 Task: Search one way flight ticket for 1 adult, 1 child, 1 infant in seat in premium economy from Texarkana: Texarkana Regional Airport (webb Field) to Jacksonville: Albert J. Ellis Airport on 5-3-2023. Choice of flights is American. Number of bags: 2 carry on bags and 4 checked bags. Outbound departure time preference is 19:15.
Action: Mouse moved to (280, 241)
Screenshot: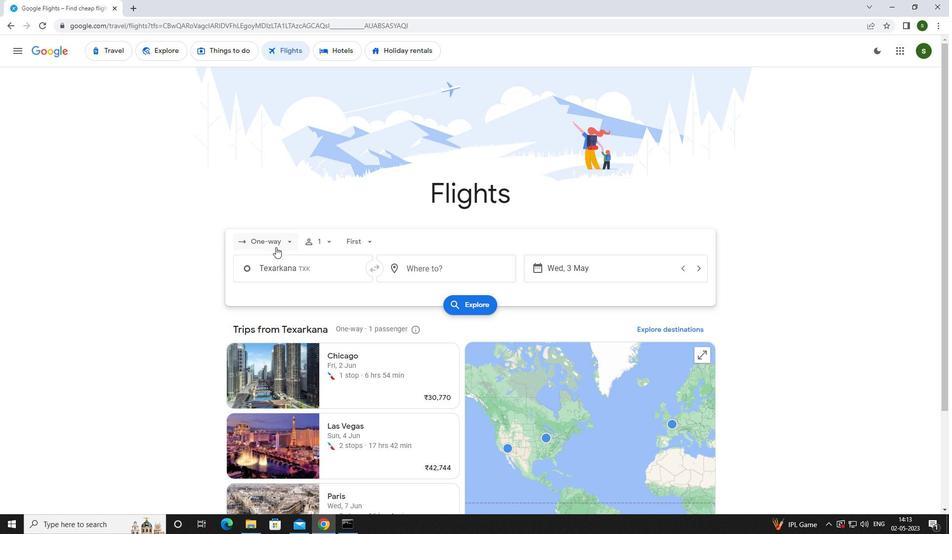 
Action: Mouse pressed left at (280, 241)
Screenshot: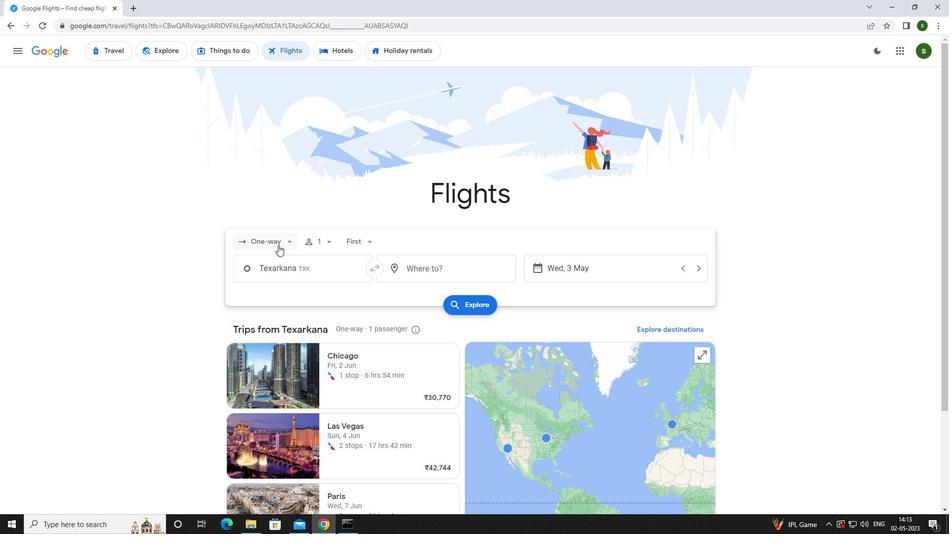 
Action: Mouse moved to (280, 285)
Screenshot: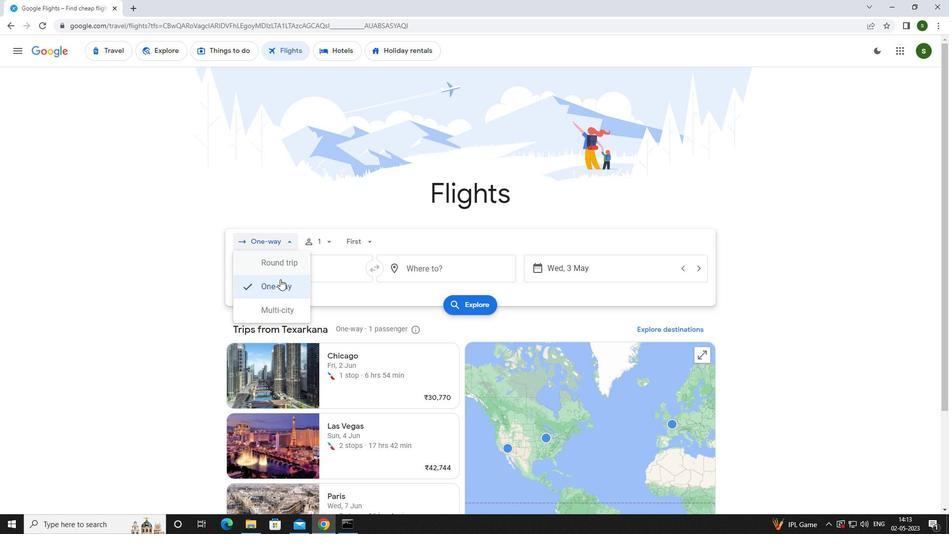 
Action: Mouse pressed left at (280, 285)
Screenshot: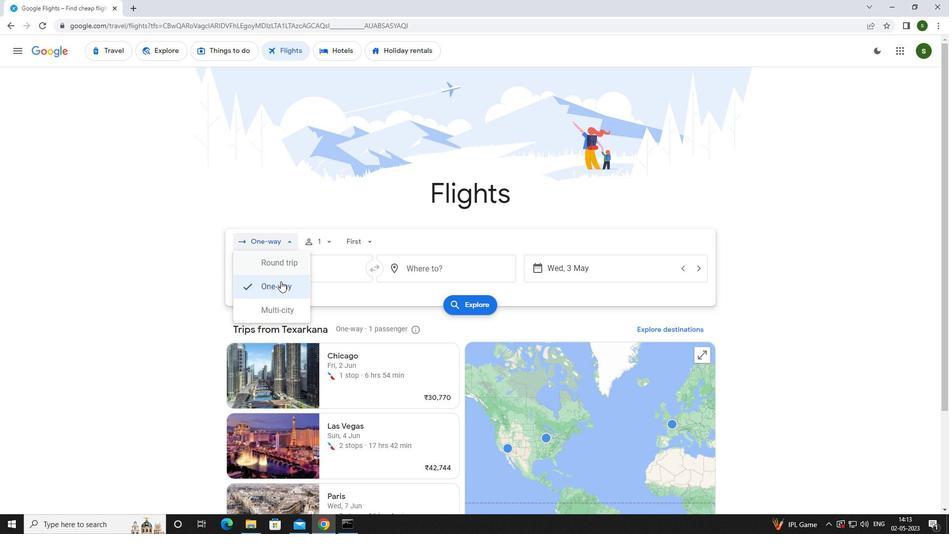 
Action: Mouse moved to (327, 237)
Screenshot: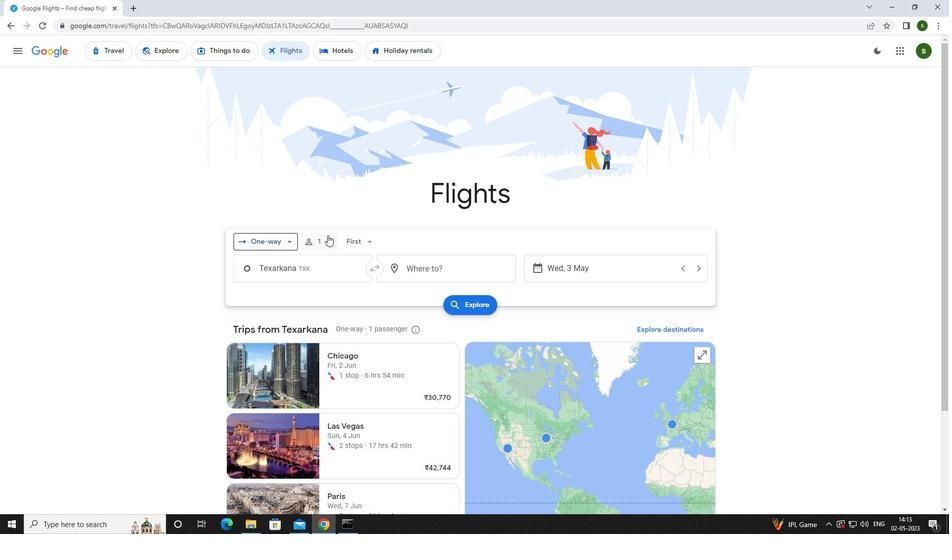 
Action: Mouse pressed left at (327, 237)
Screenshot: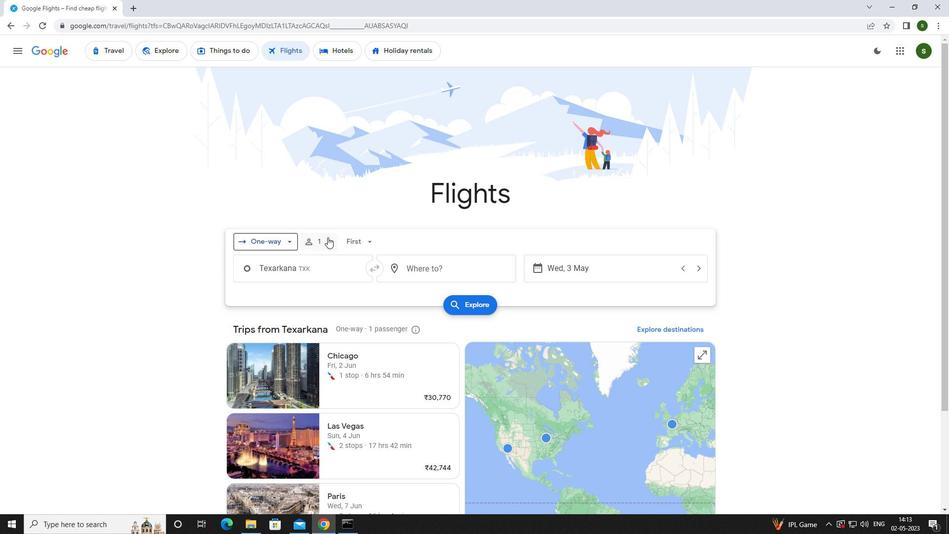 
Action: Mouse moved to (404, 292)
Screenshot: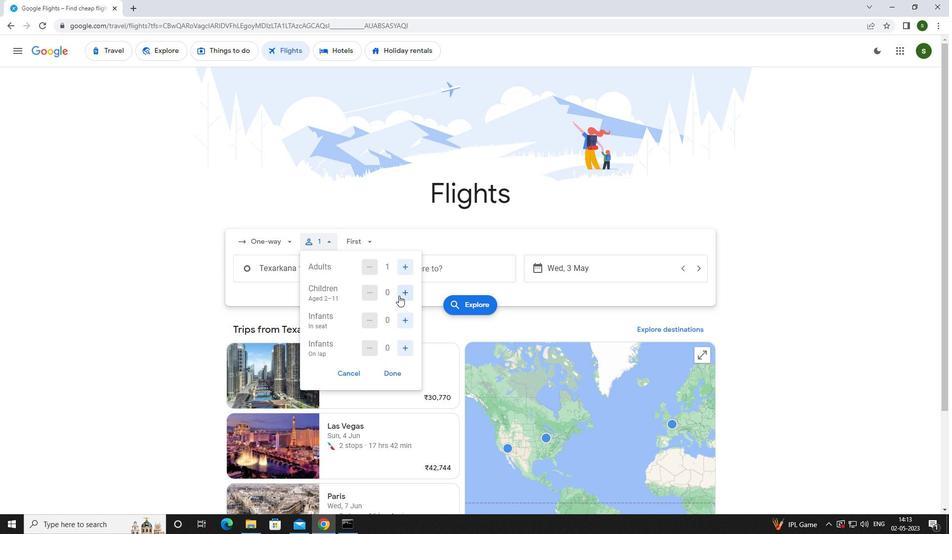 
Action: Mouse pressed left at (404, 292)
Screenshot: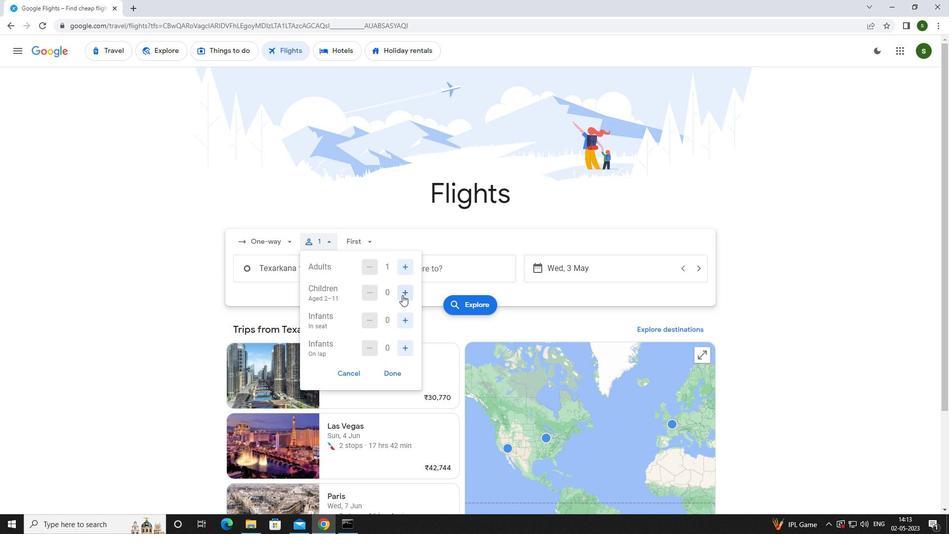 
Action: Mouse moved to (403, 318)
Screenshot: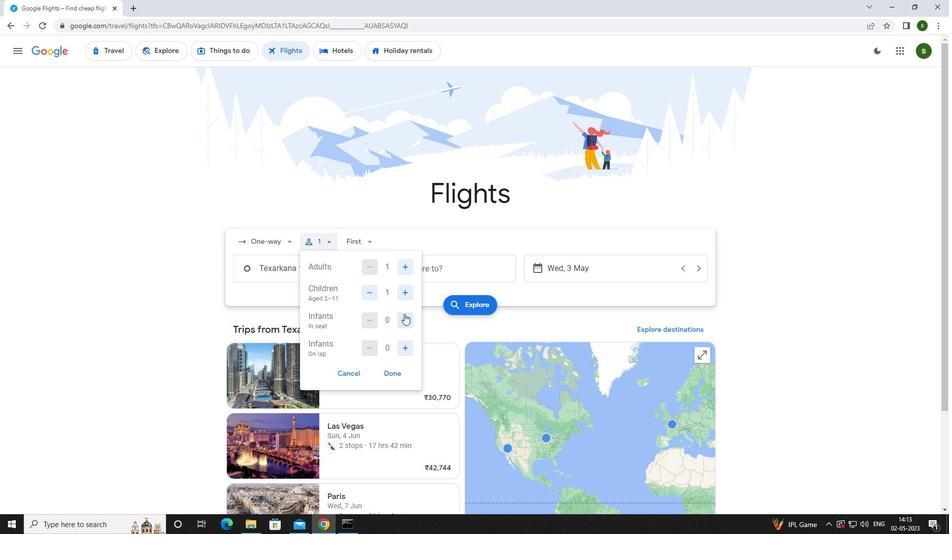 
Action: Mouse pressed left at (403, 318)
Screenshot: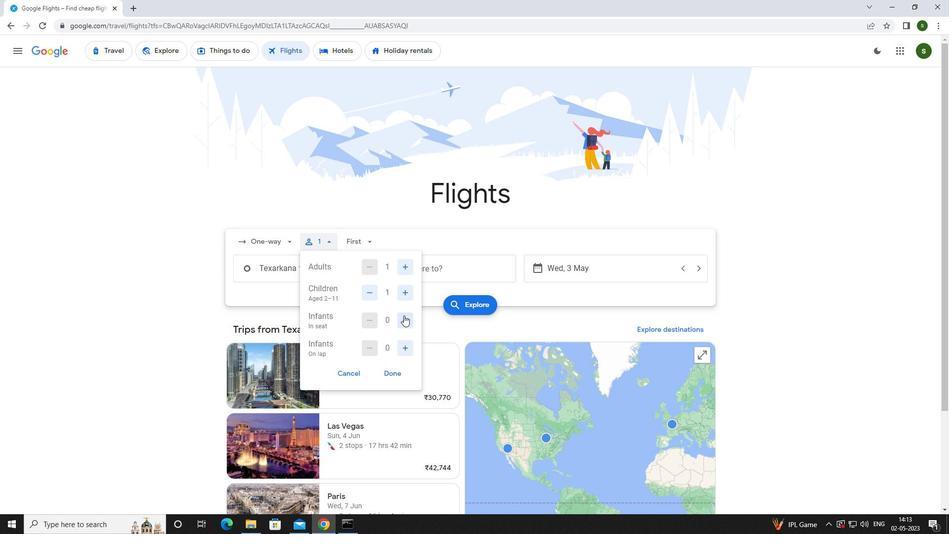 
Action: Mouse moved to (368, 237)
Screenshot: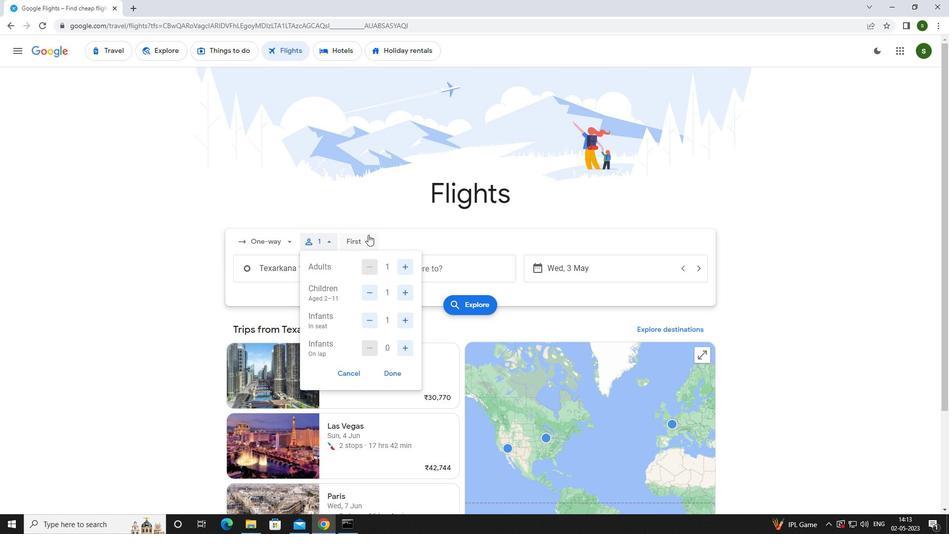 
Action: Mouse pressed left at (368, 237)
Screenshot: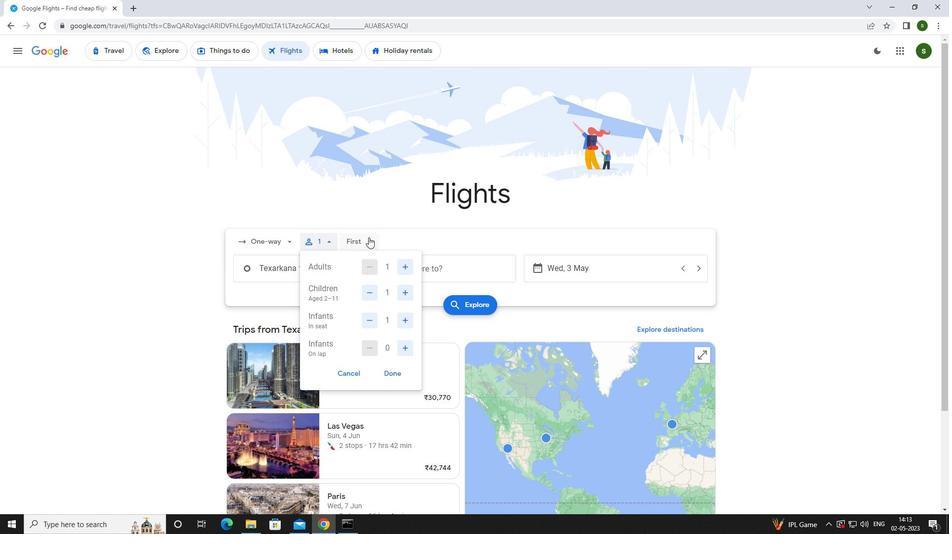 
Action: Mouse moved to (378, 284)
Screenshot: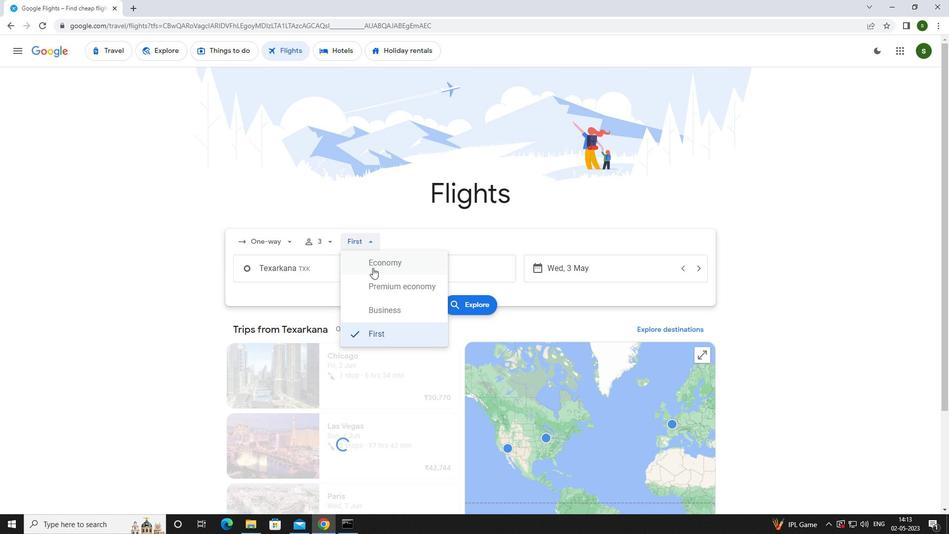 
Action: Mouse pressed left at (378, 284)
Screenshot: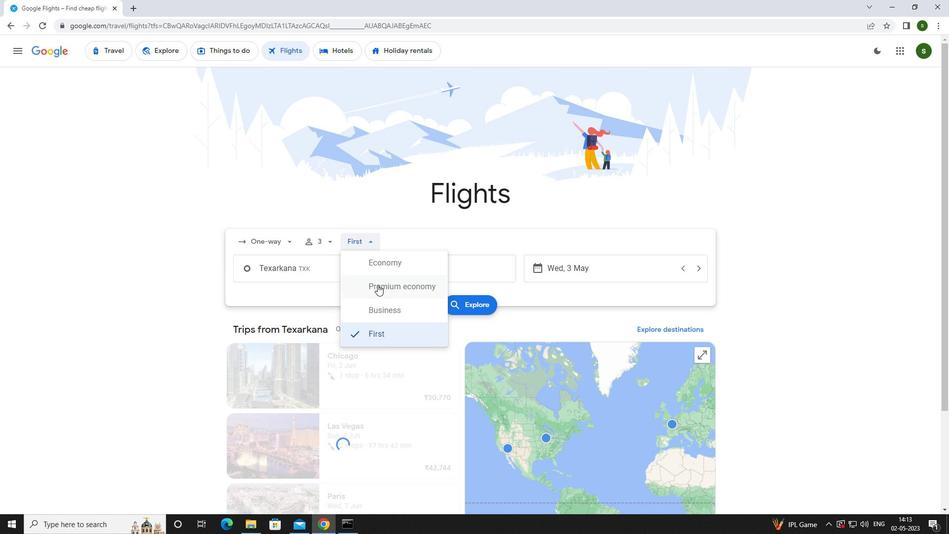 
Action: Mouse moved to (329, 268)
Screenshot: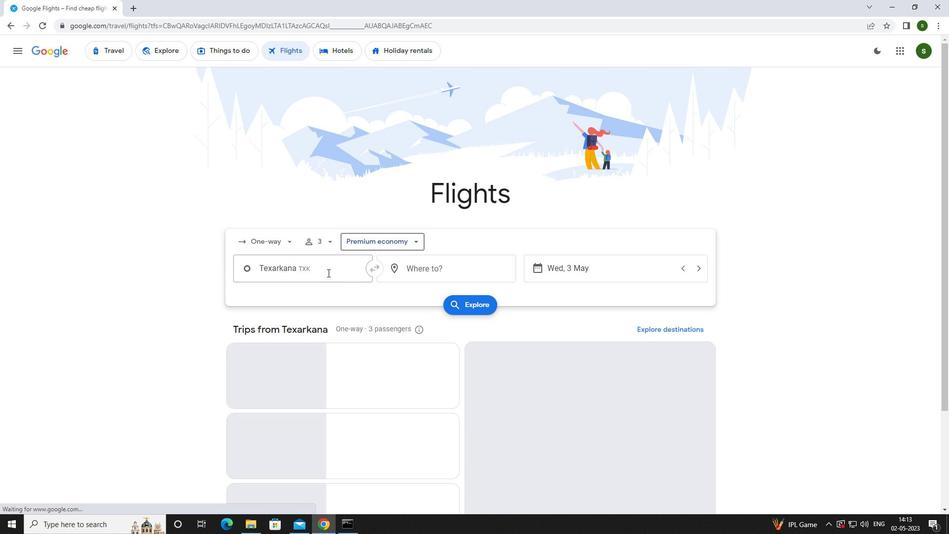
Action: Mouse pressed left at (329, 268)
Screenshot: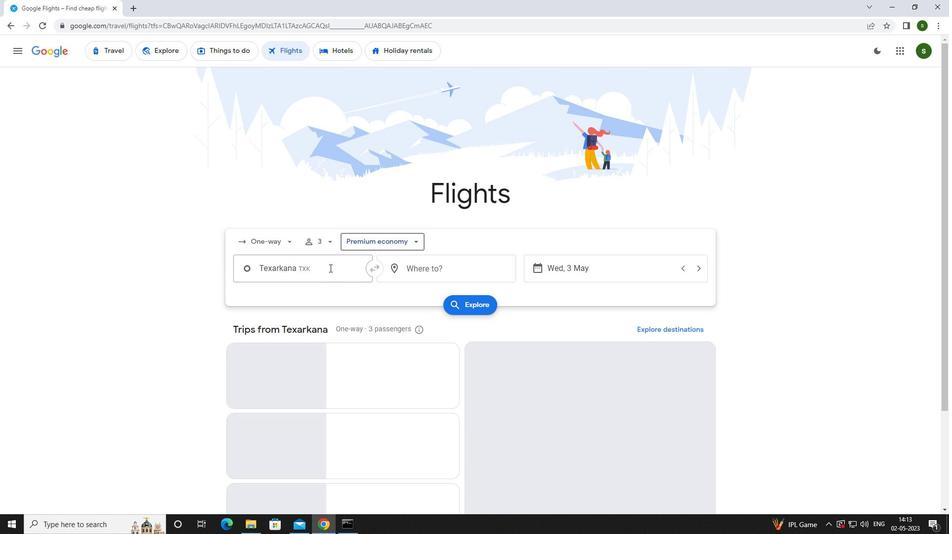 
Action: Key pressed <Key.caps_lock>t<Key.caps_lock>exarka
Screenshot: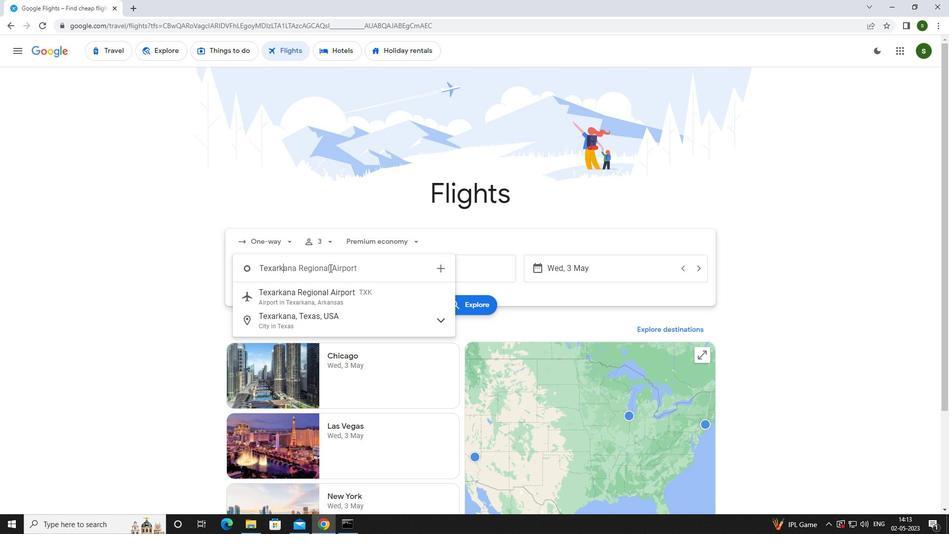 
Action: Mouse moved to (339, 292)
Screenshot: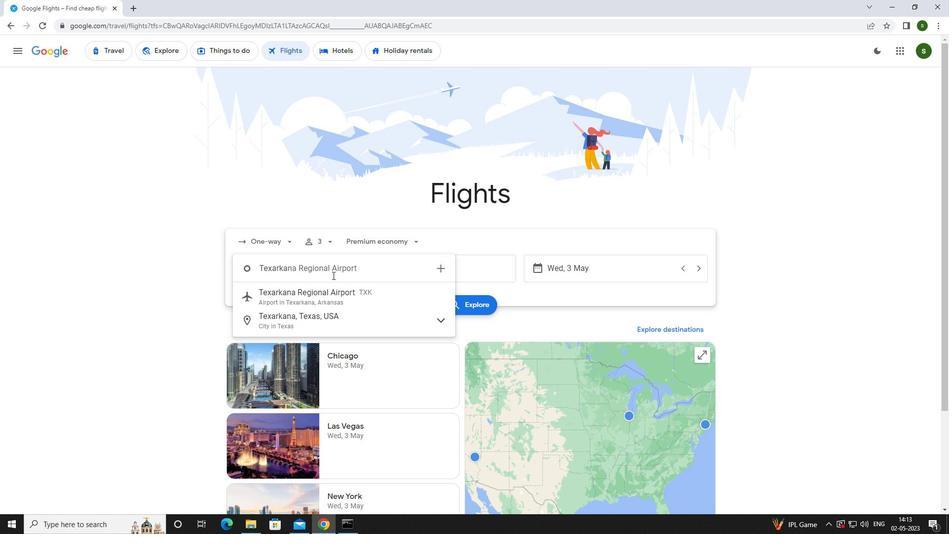 
Action: Mouse pressed left at (339, 292)
Screenshot: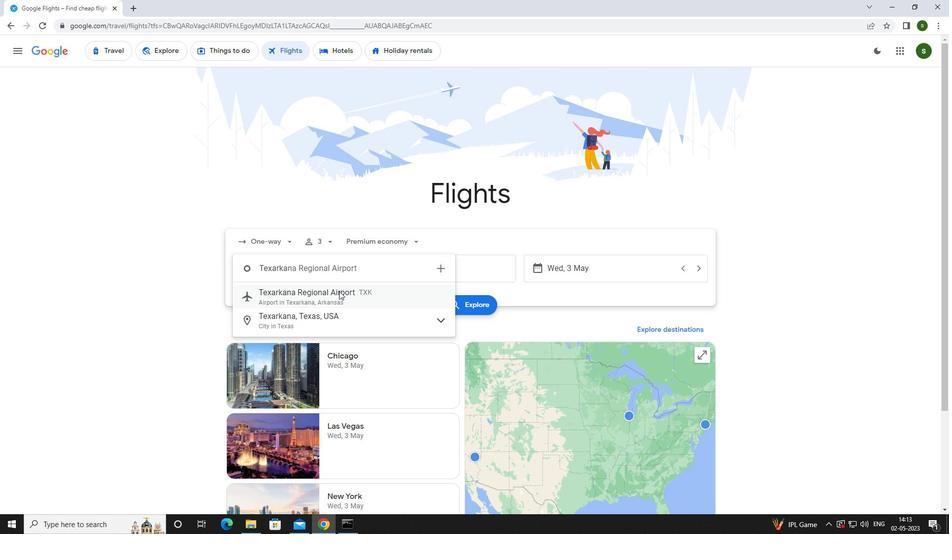 
Action: Mouse moved to (426, 266)
Screenshot: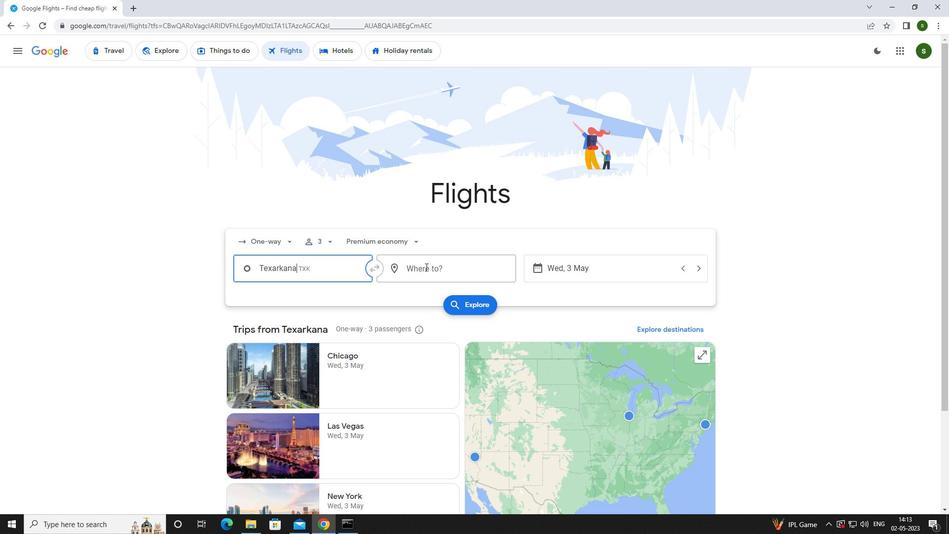 
Action: Mouse pressed left at (426, 266)
Screenshot: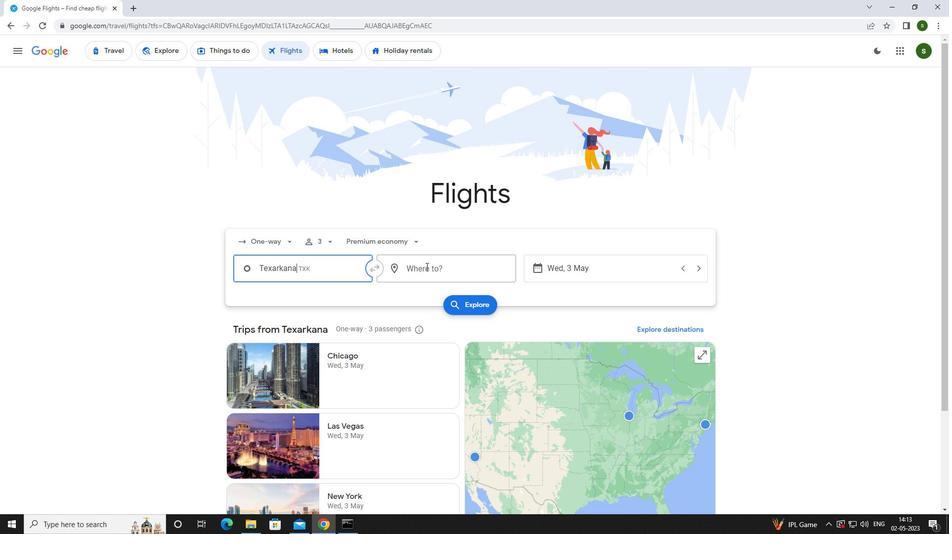 
Action: Mouse moved to (402, 272)
Screenshot: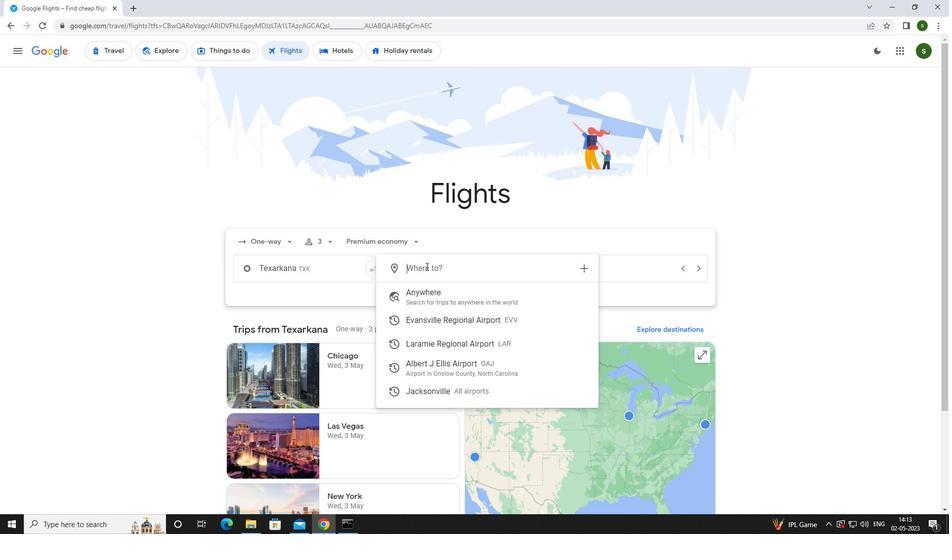 
Action: Key pressed <Key.caps_lock>a<Key.caps_lock>lbert<Key.space>j
Screenshot: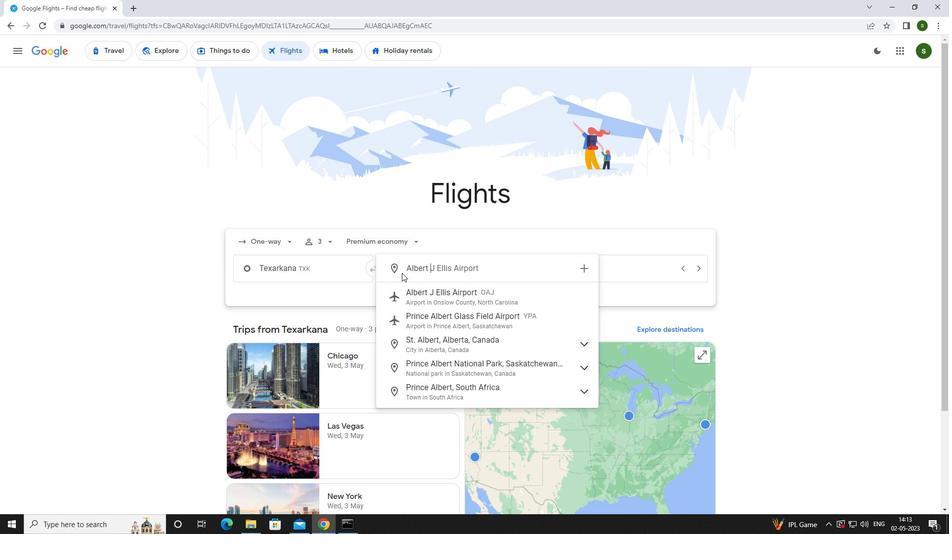 
Action: Mouse moved to (437, 304)
Screenshot: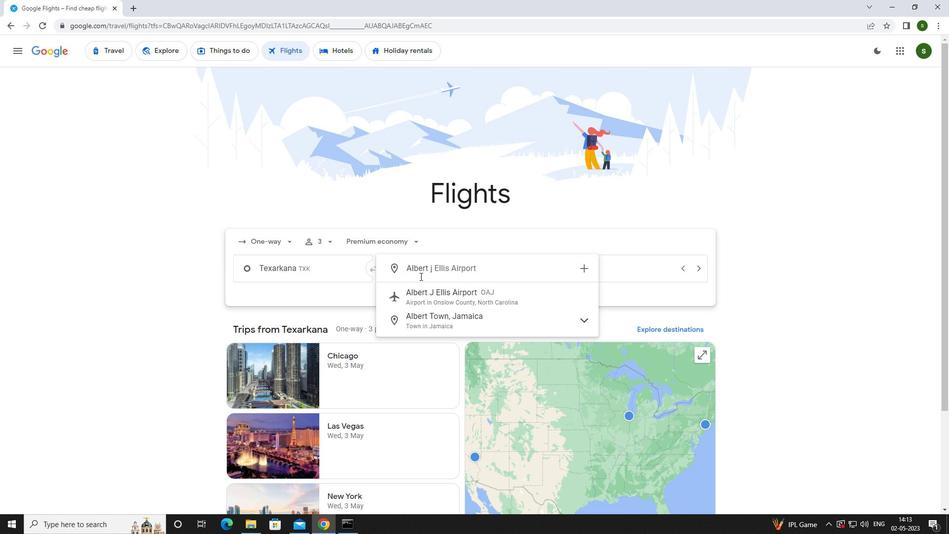 
Action: Mouse pressed left at (437, 304)
Screenshot: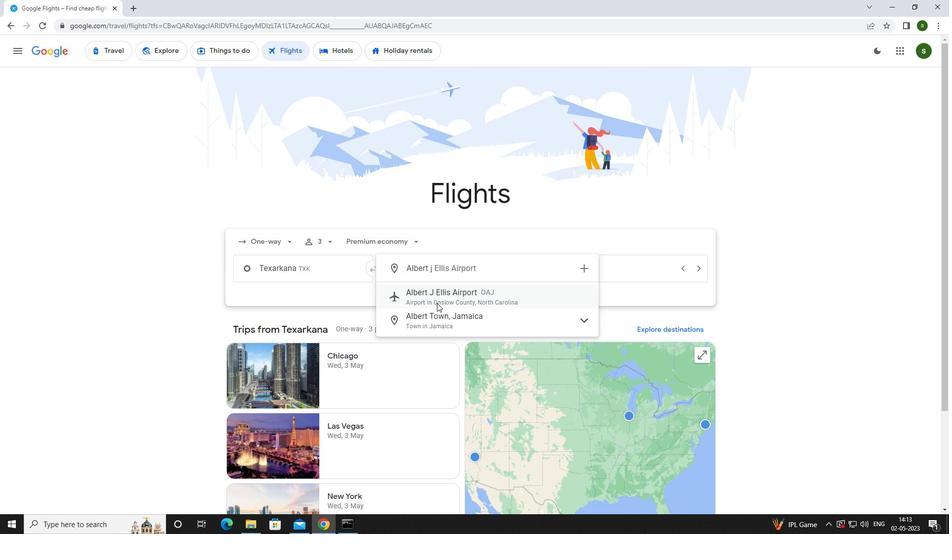 
Action: Mouse moved to (602, 273)
Screenshot: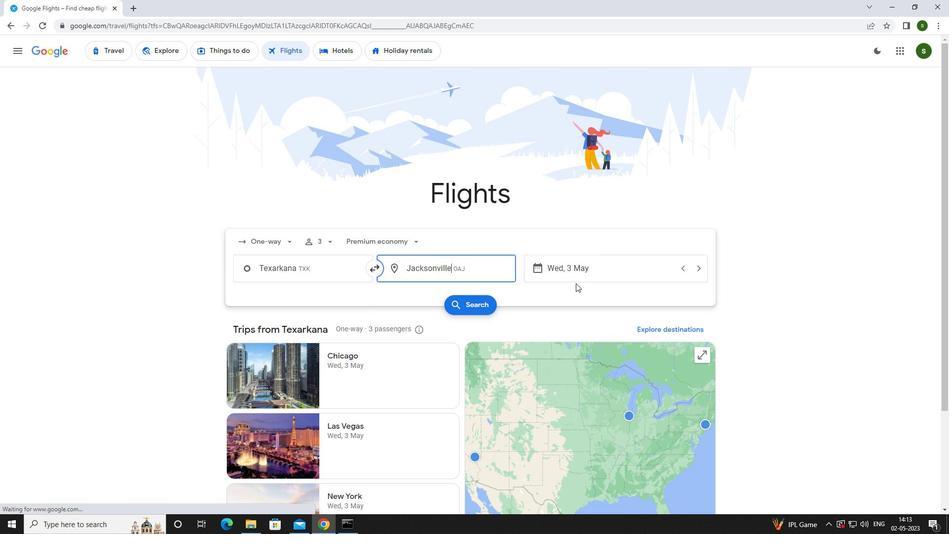 
Action: Mouse pressed left at (602, 273)
Screenshot: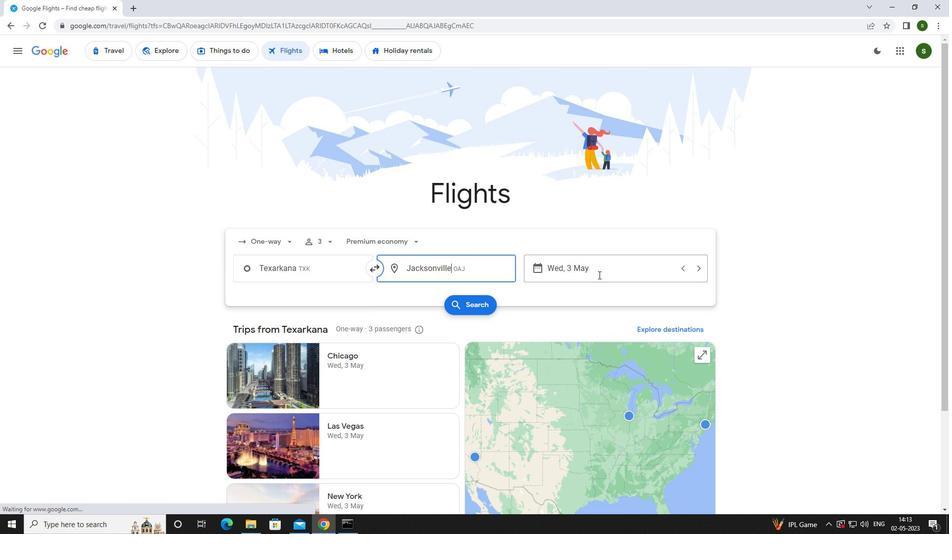 
Action: Mouse moved to (430, 333)
Screenshot: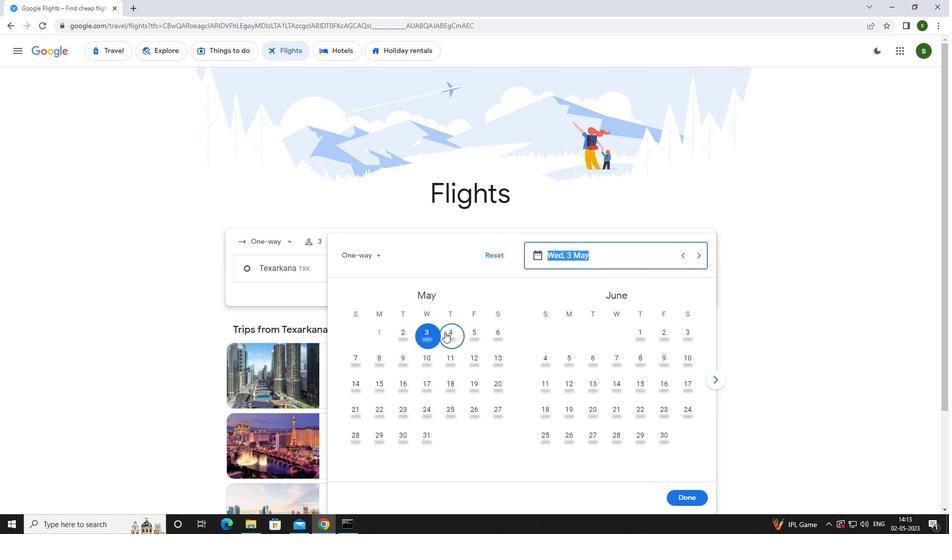 
Action: Mouse pressed left at (430, 333)
Screenshot: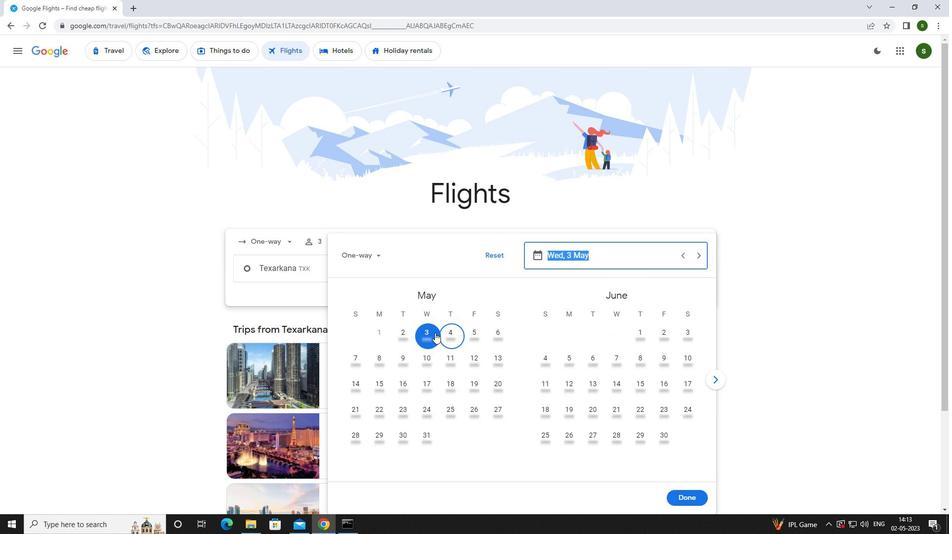 
Action: Mouse moved to (692, 490)
Screenshot: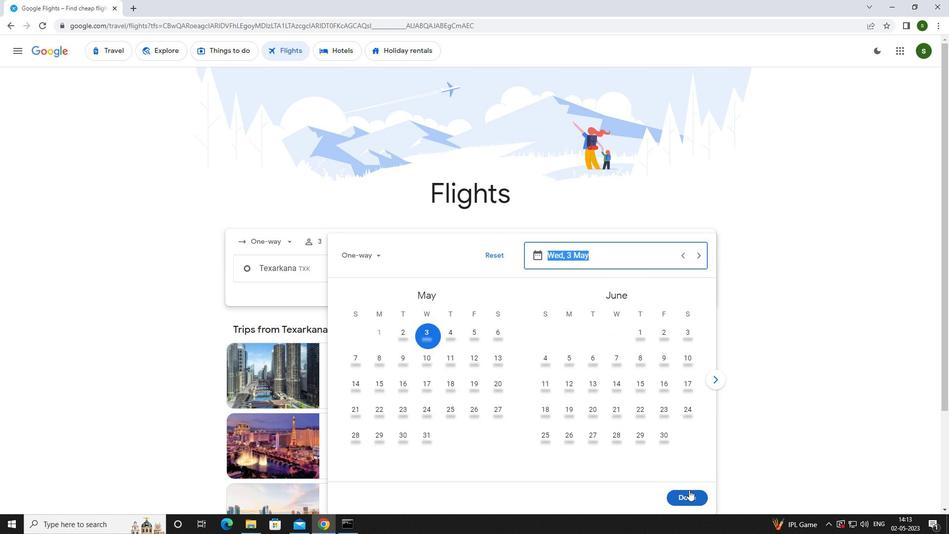 
Action: Mouse pressed left at (692, 490)
Screenshot: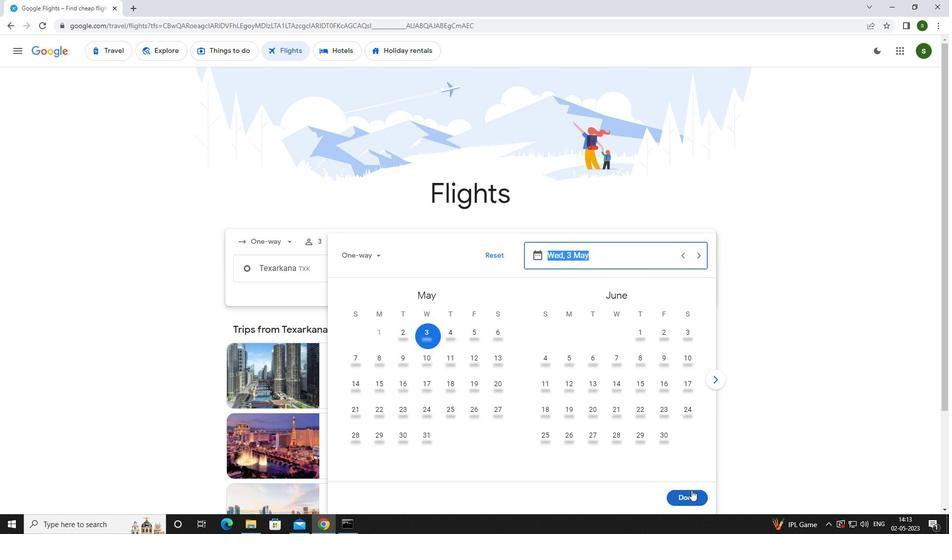 
Action: Mouse moved to (456, 300)
Screenshot: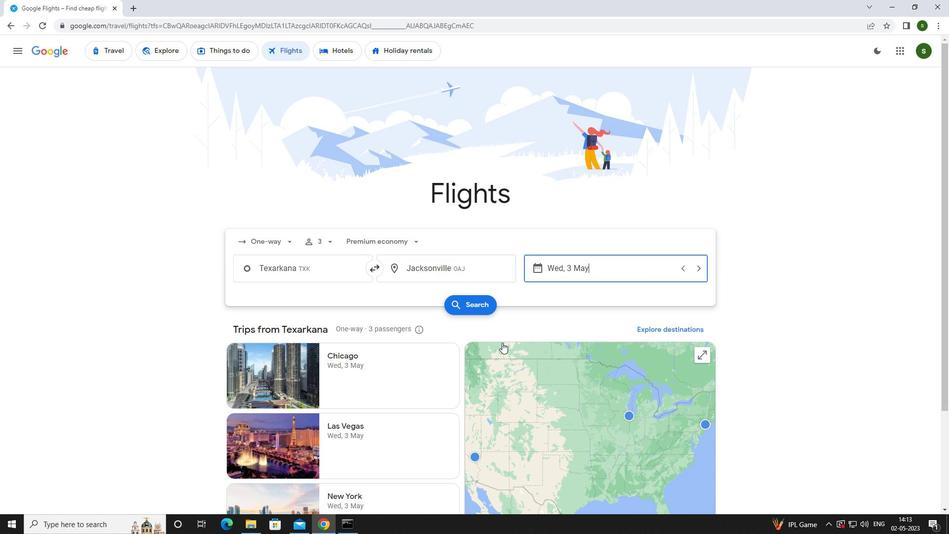 
Action: Mouse pressed left at (456, 300)
Screenshot: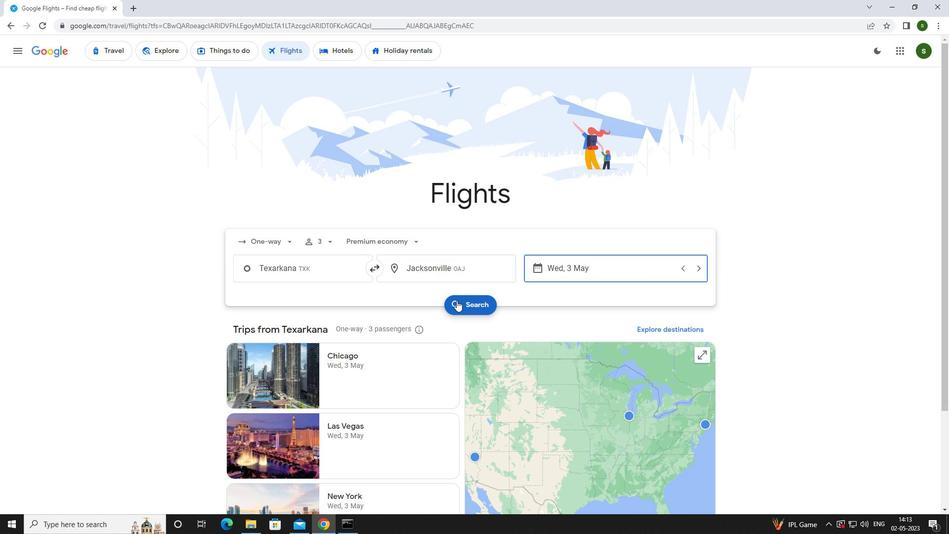 
Action: Mouse moved to (246, 144)
Screenshot: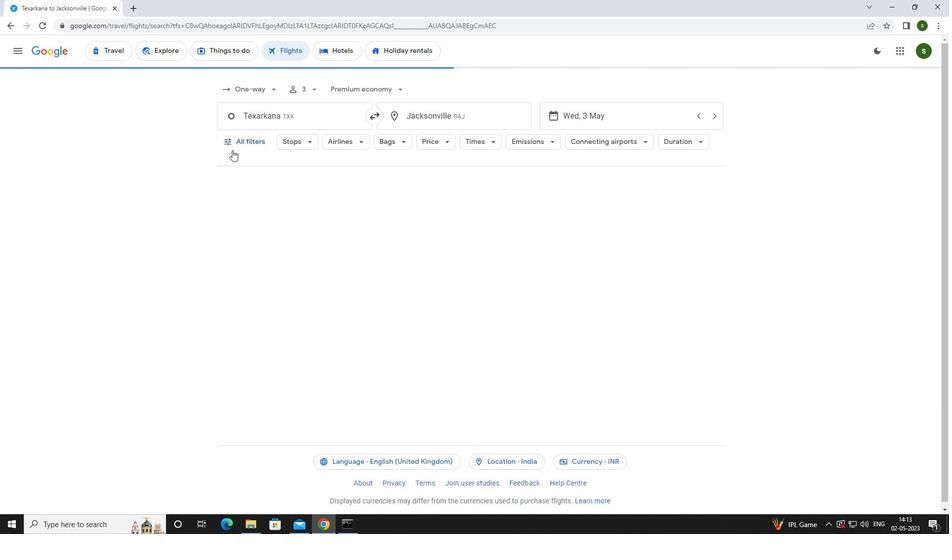
Action: Mouse pressed left at (246, 144)
Screenshot: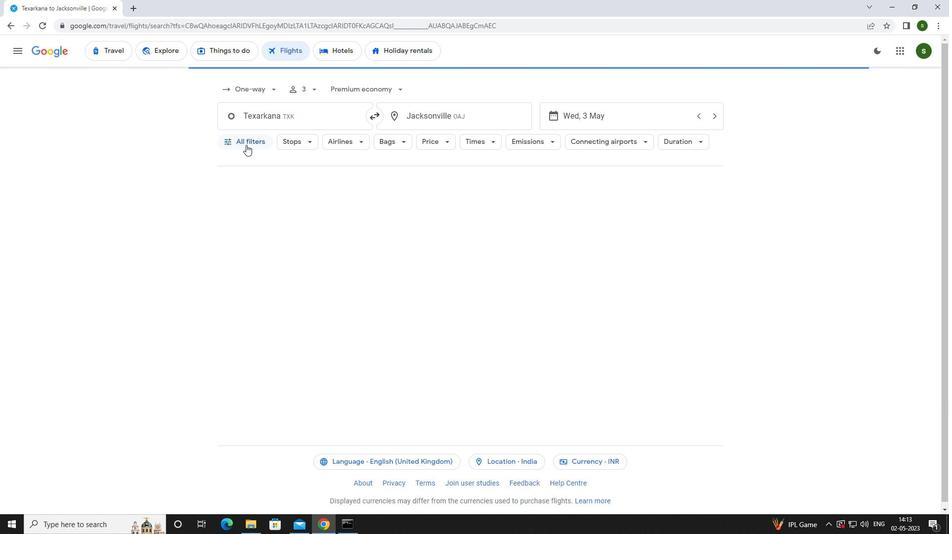 
Action: Mouse moved to (367, 354)
Screenshot: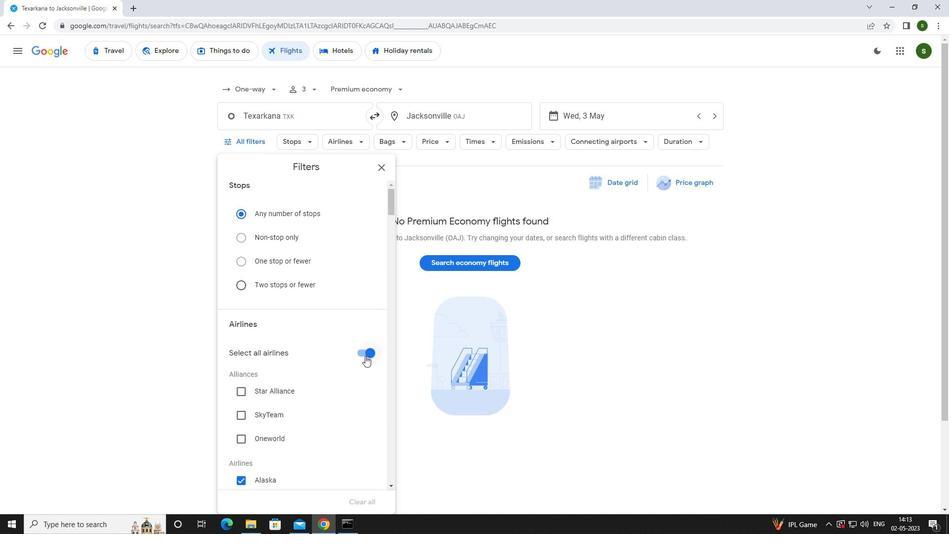 
Action: Mouse pressed left at (367, 354)
Screenshot: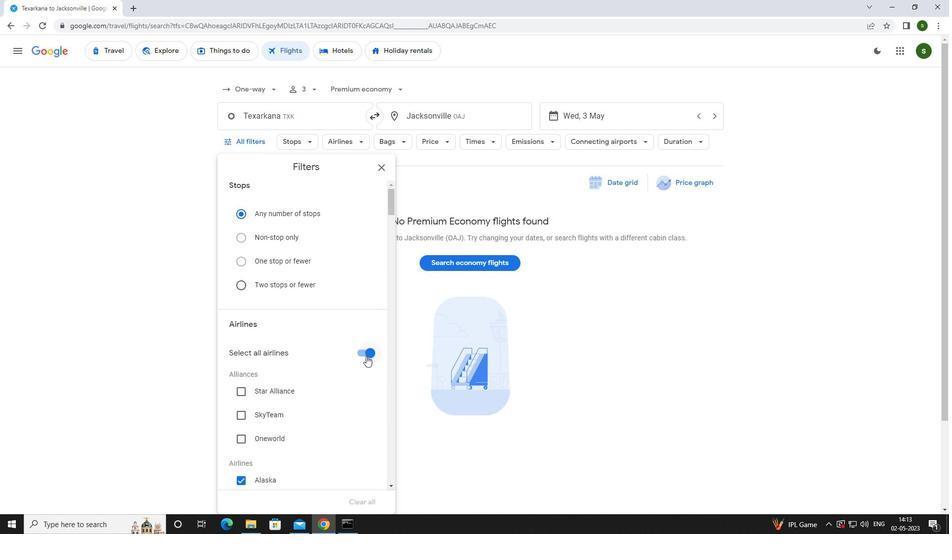 
Action: Mouse moved to (347, 323)
Screenshot: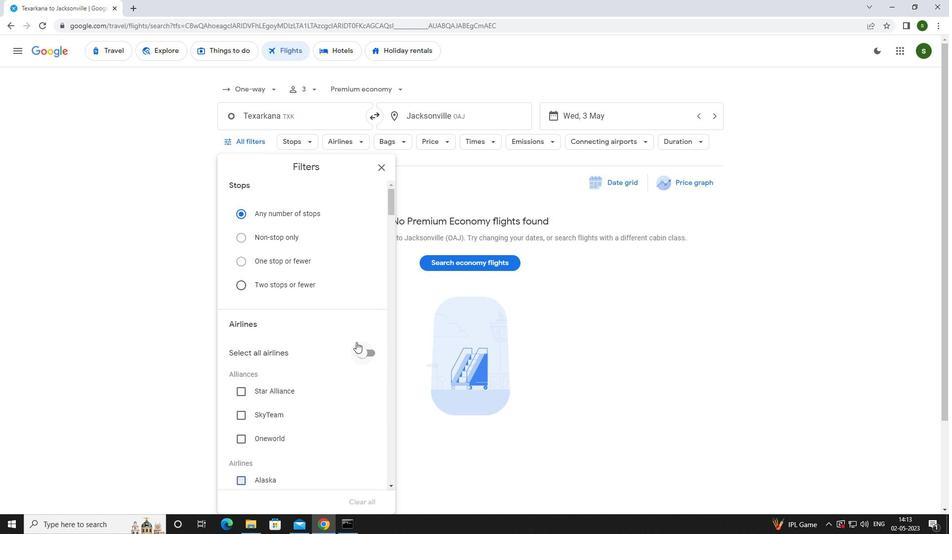 
Action: Mouse scrolled (347, 322) with delta (0, 0)
Screenshot: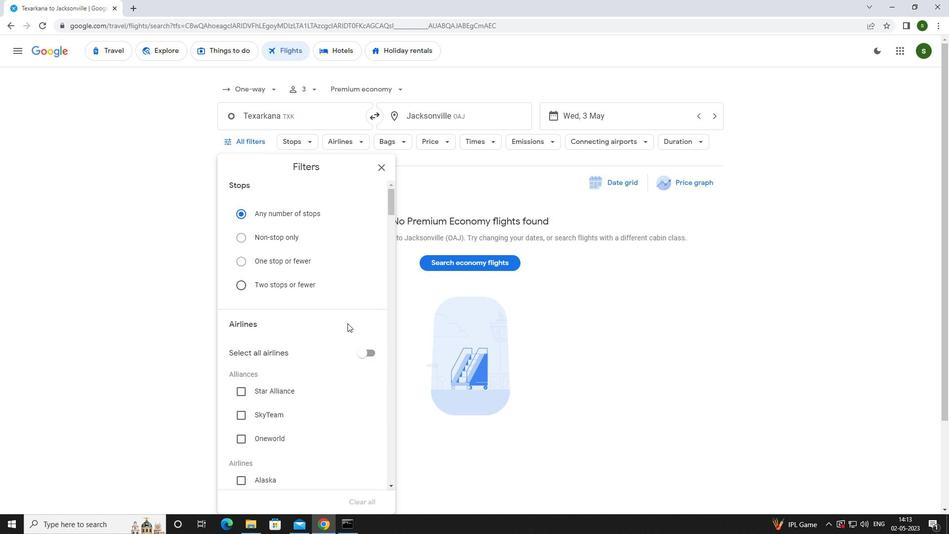 
Action: Mouse scrolled (347, 322) with delta (0, 0)
Screenshot: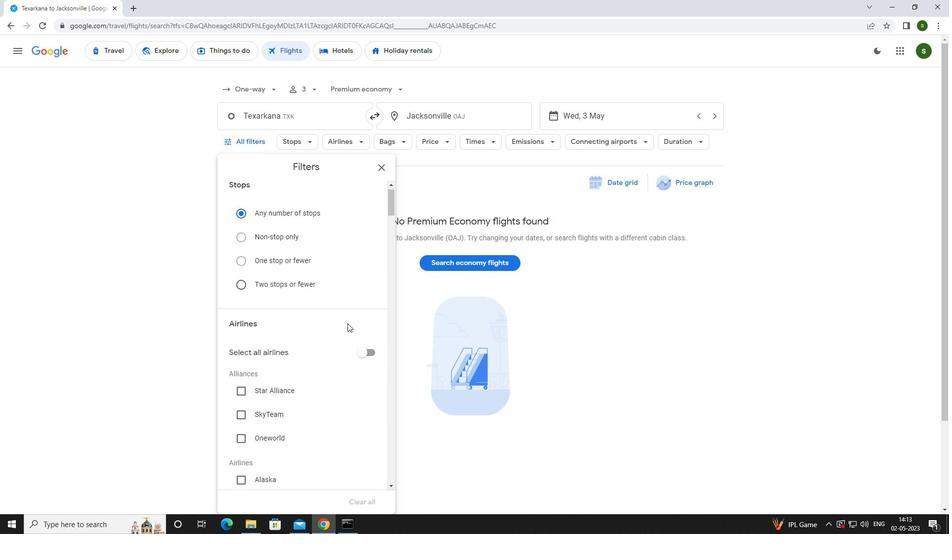 
Action: Mouse scrolled (347, 322) with delta (0, 0)
Screenshot: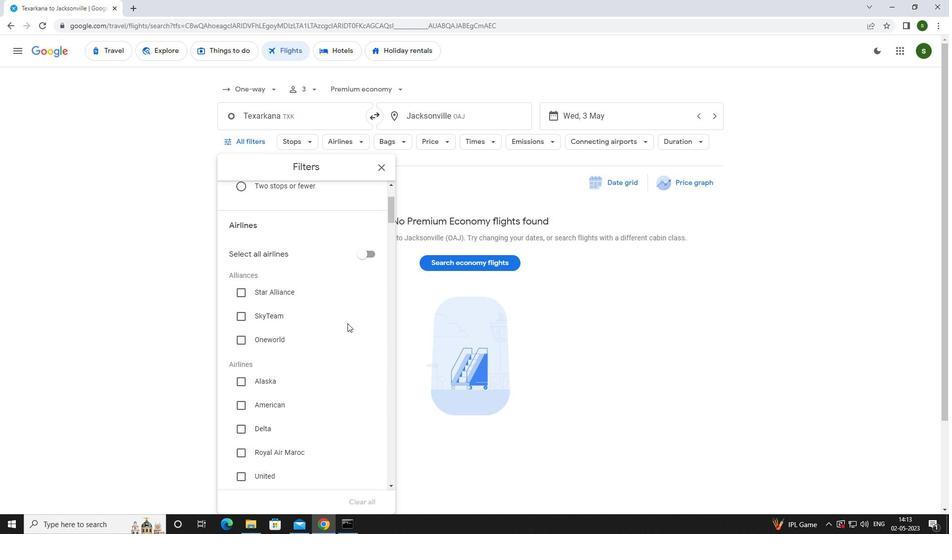 
Action: Mouse scrolled (347, 322) with delta (0, 0)
Screenshot: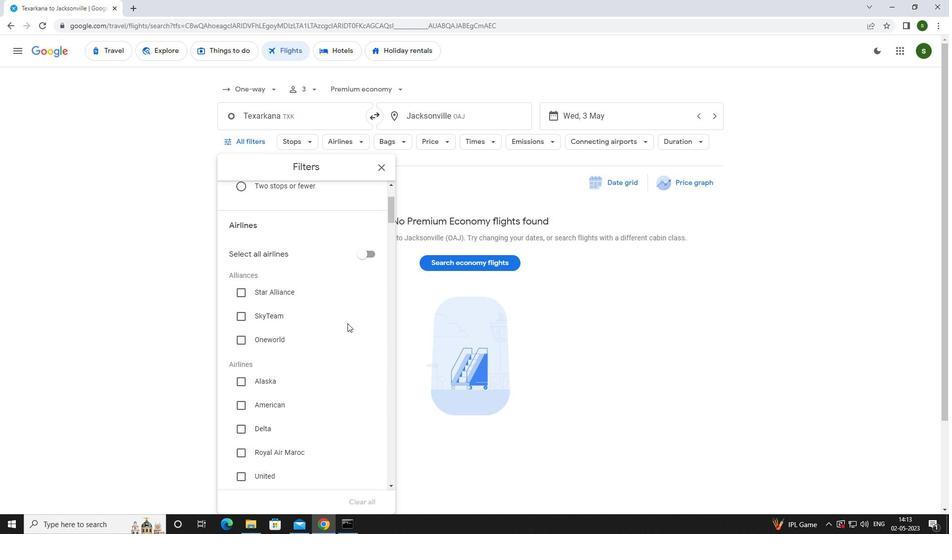 
Action: Mouse scrolled (347, 322) with delta (0, 0)
Screenshot: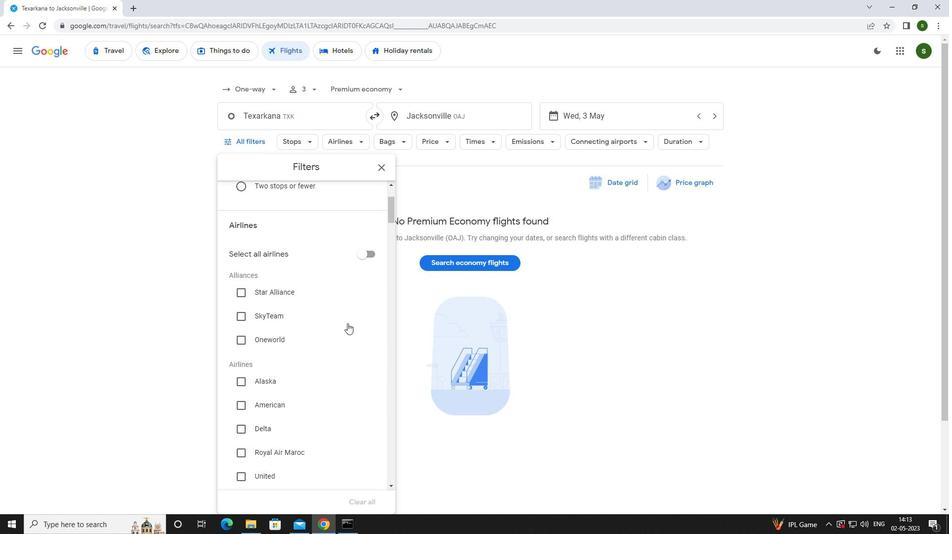 
Action: Mouse moved to (271, 251)
Screenshot: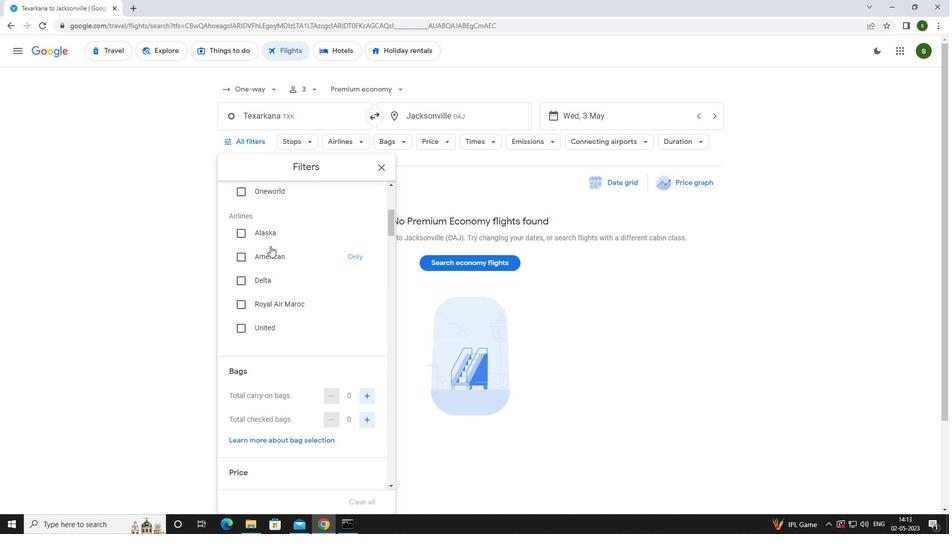 
Action: Mouse pressed left at (271, 251)
Screenshot: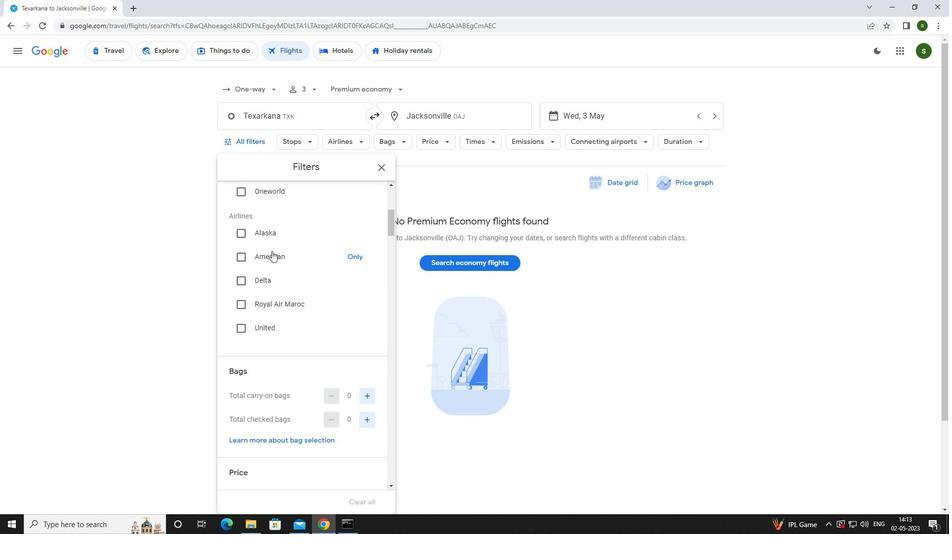 
Action: Mouse moved to (368, 398)
Screenshot: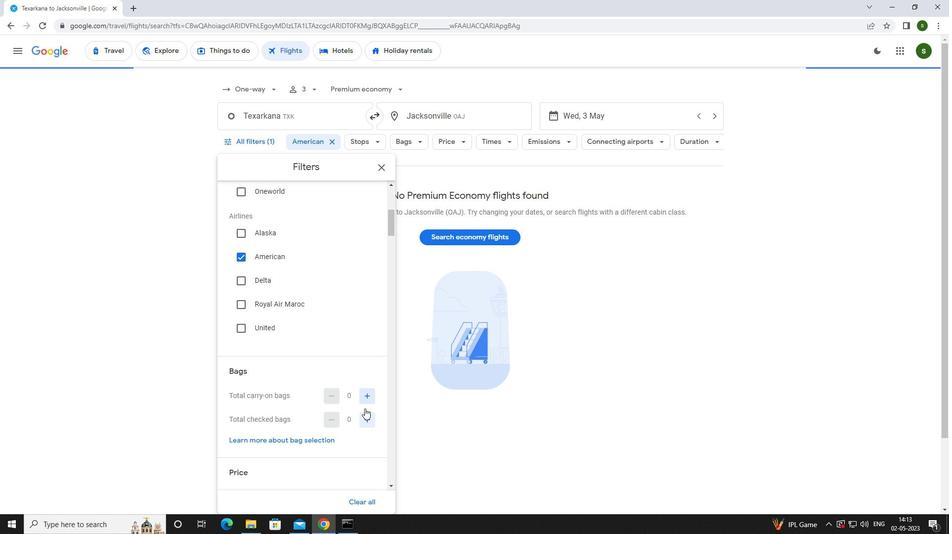 
Action: Mouse pressed left at (368, 398)
Screenshot: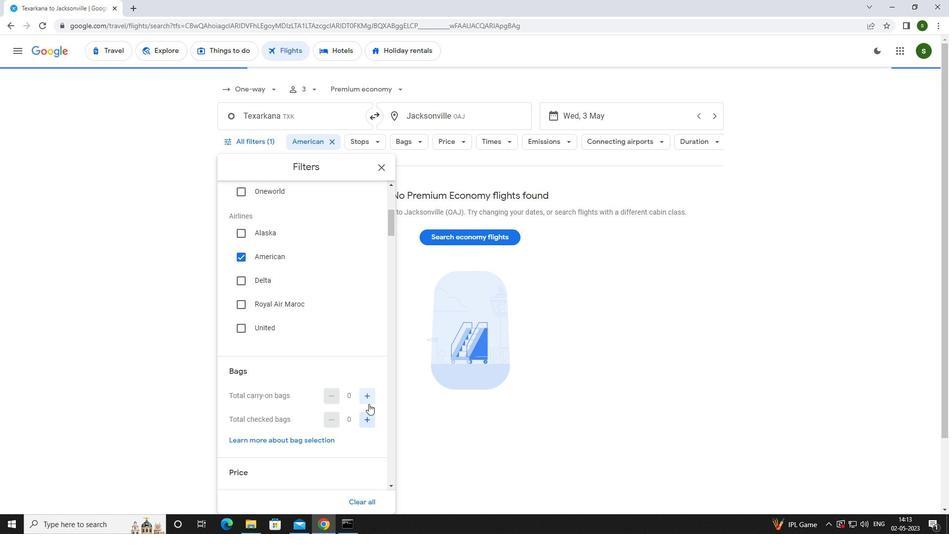 
Action: Mouse pressed left at (368, 398)
Screenshot: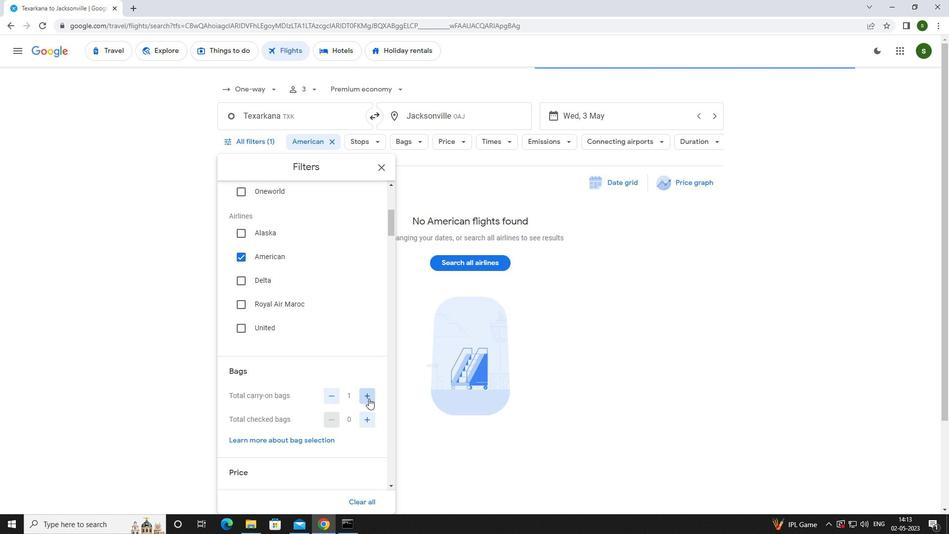 
Action: Mouse moved to (369, 419)
Screenshot: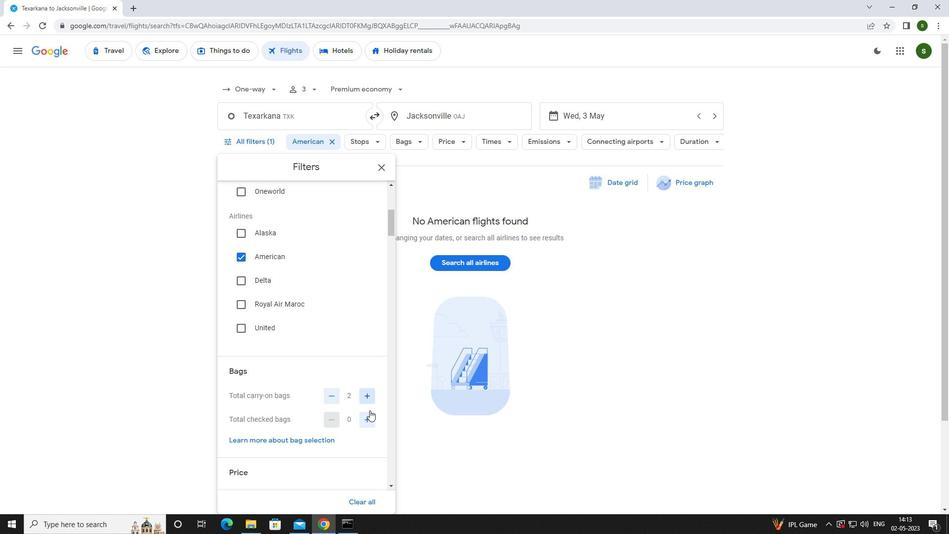 
Action: Mouse pressed left at (369, 419)
Screenshot: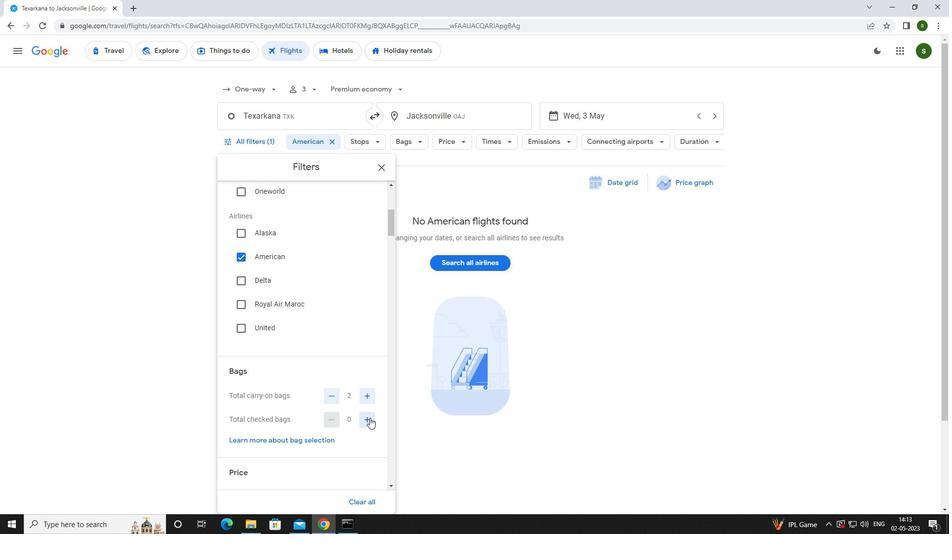 
Action: Mouse pressed left at (369, 419)
Screenshot: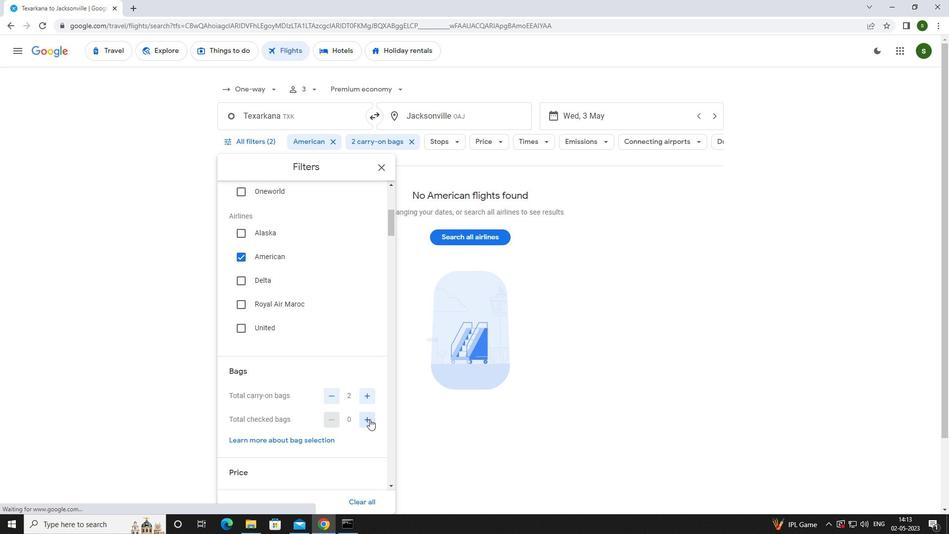 
Action: Mouse pressed left at (369, 419)
Screenshot: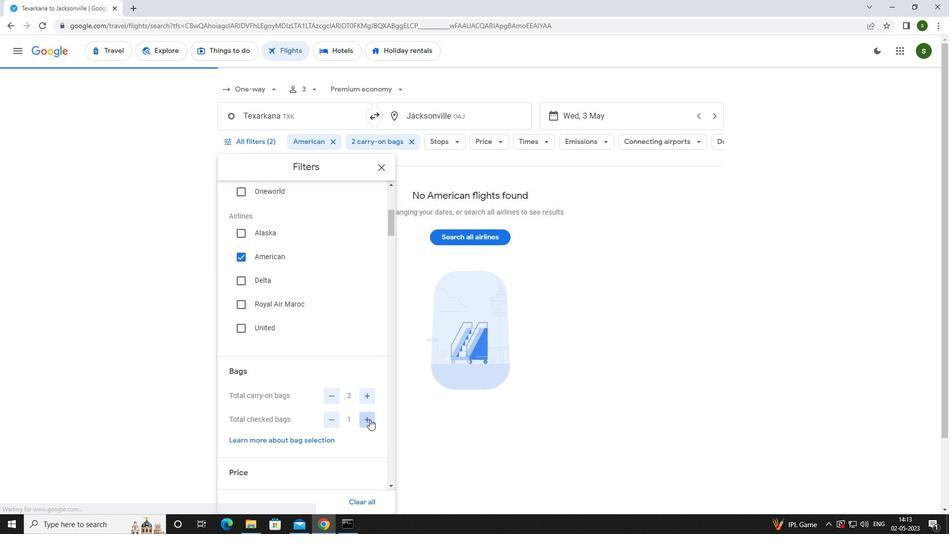 
Action: Mouse pressed left at (369, 419)
Screenshot: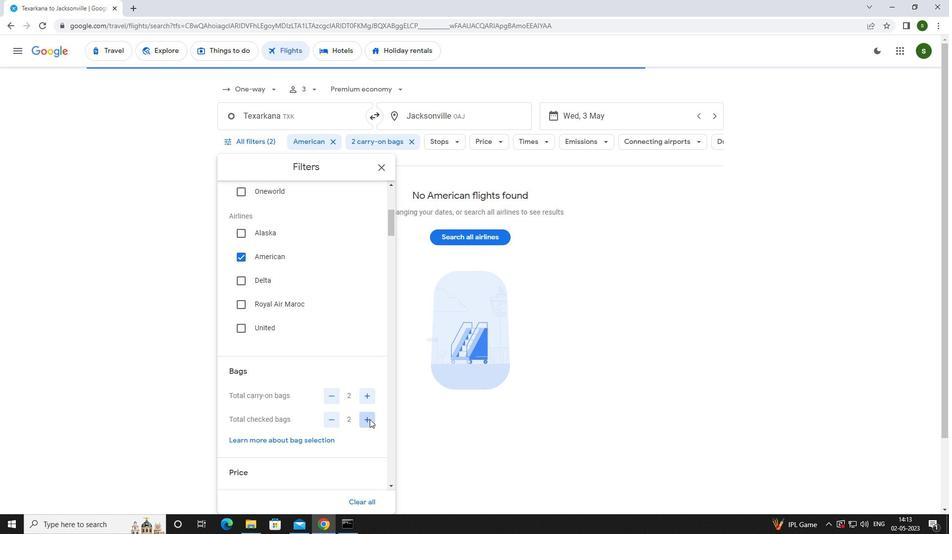 
Action: Mouse moved to (370, 415)
Screenshot: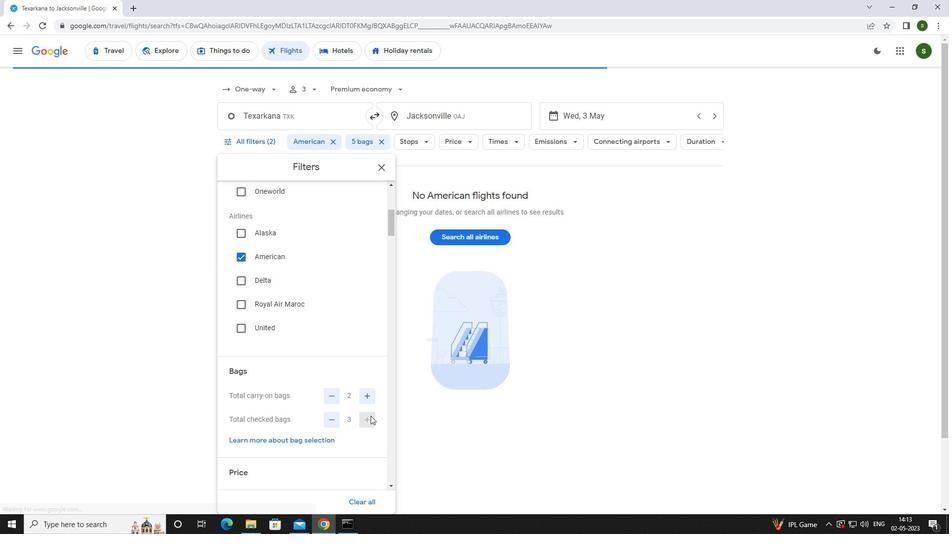 
Action: Mouse scrolled (370, 414) with delta (0, 0)
Screenshot: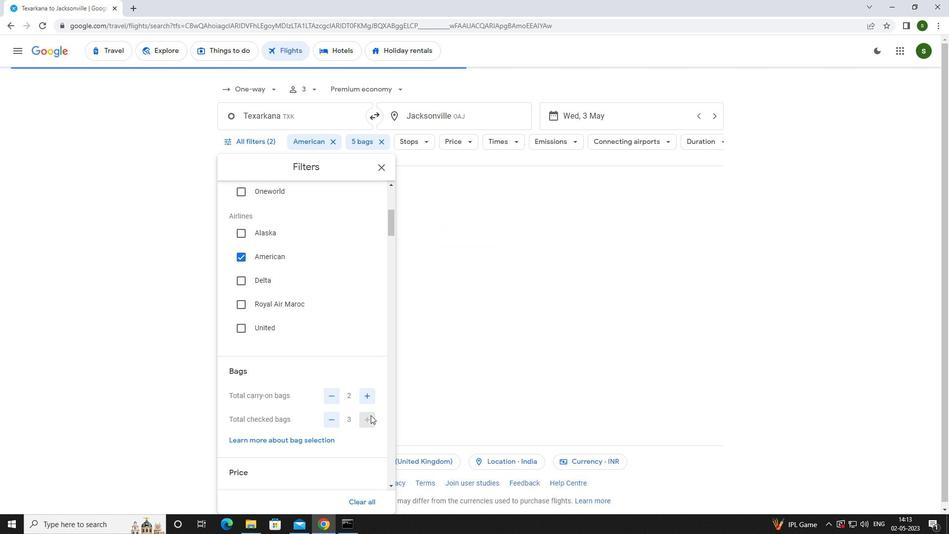 
Action: Mouse scrolled (370, 414) with delta (0, 0)
Screenshot: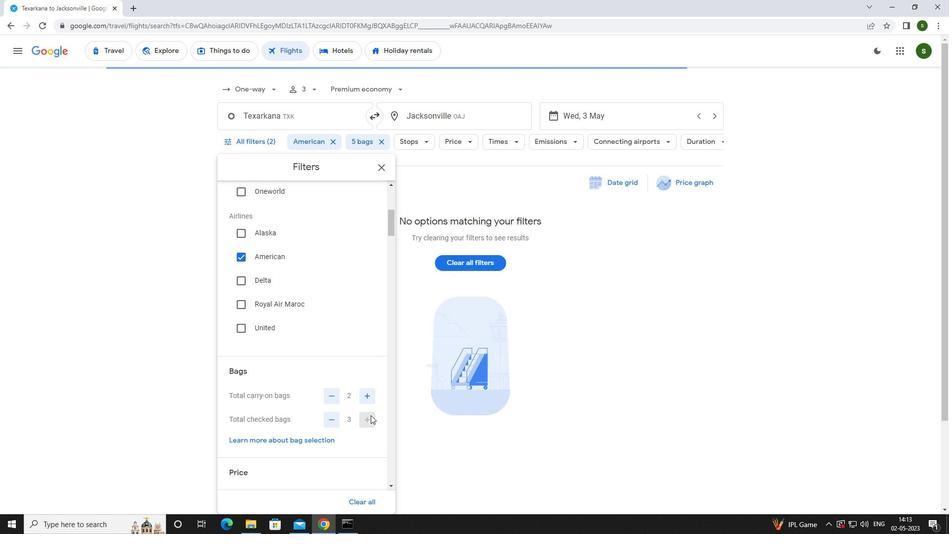 
Action: Mouse scrolled (370, 414) with delta (0, 0)
Screenshot: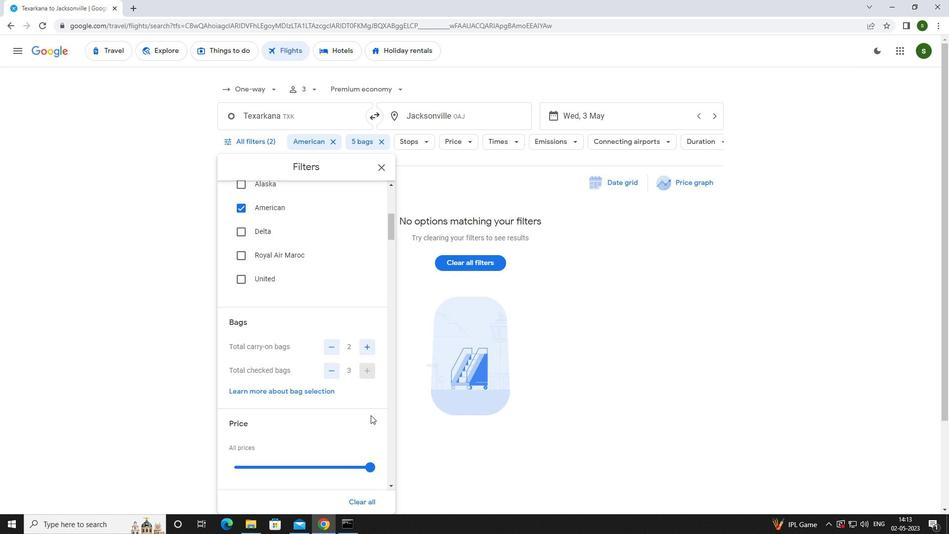 
Action: Mouse moved to (288, 399)
Screenshot: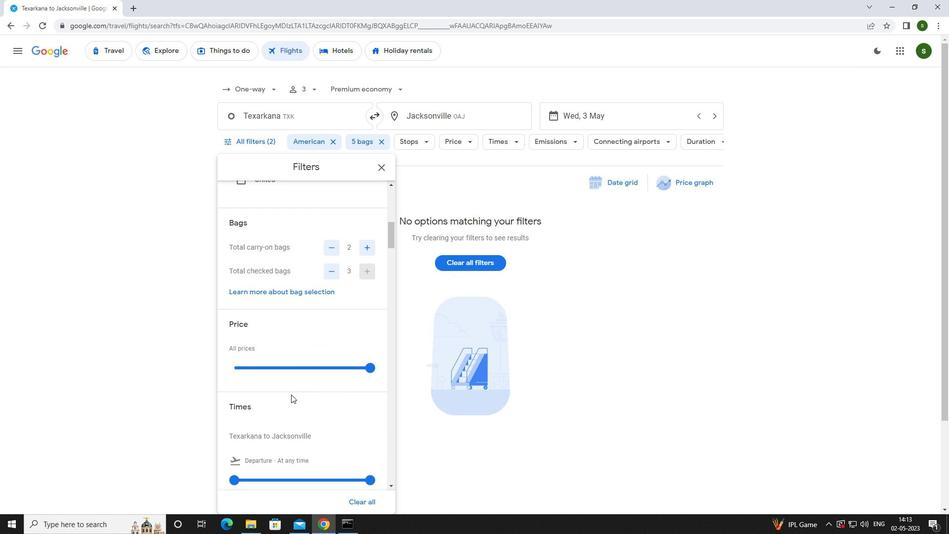 
Action: Mouse scrolled (288, 399) with delta (0, 0)
Screenshot: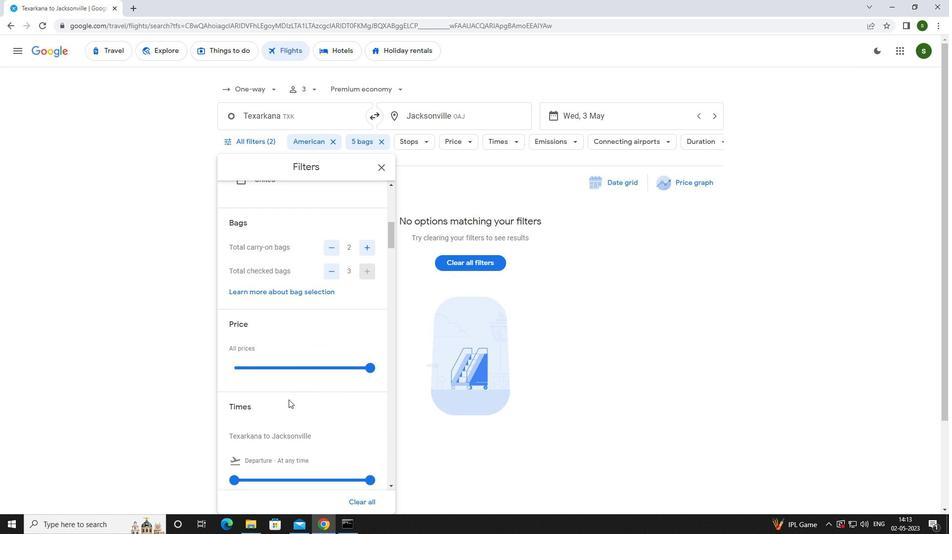 
Action: Mouse scrolled (288, 399) with delta (0, 0)
Screenshot: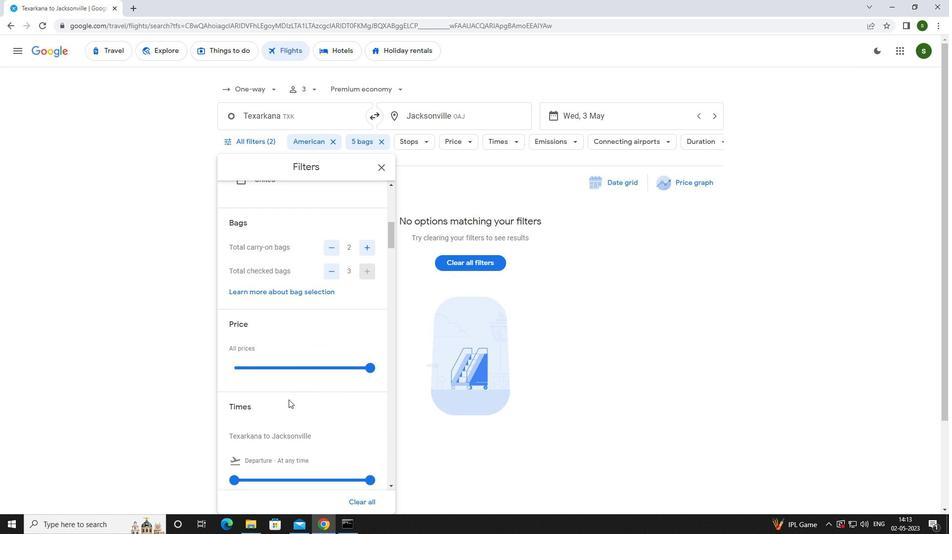 
Action: Mouse moved to (233, 381)
Screenshot: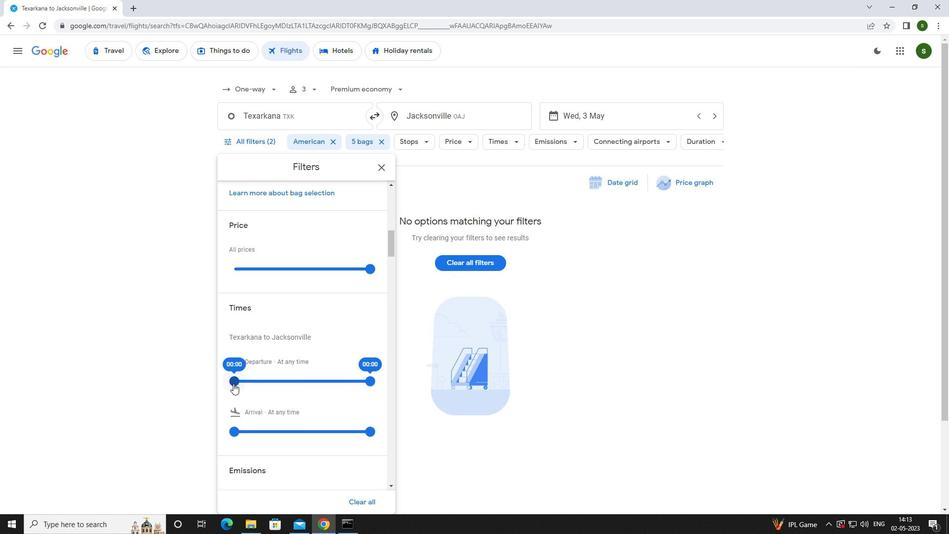 
Action: Mouse pressed left at (233, 381)
Screenshot: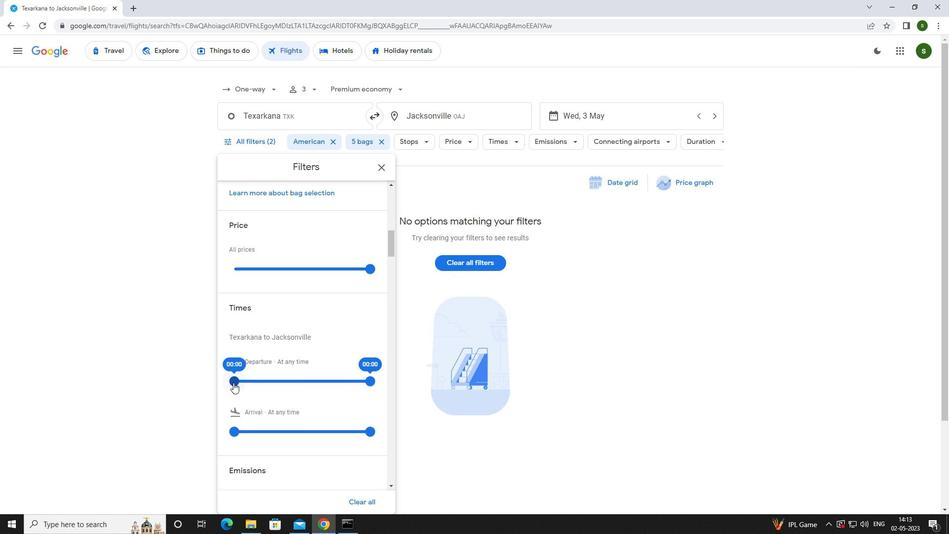 
Action: Mouse moved to (617, 366)
Screenshot: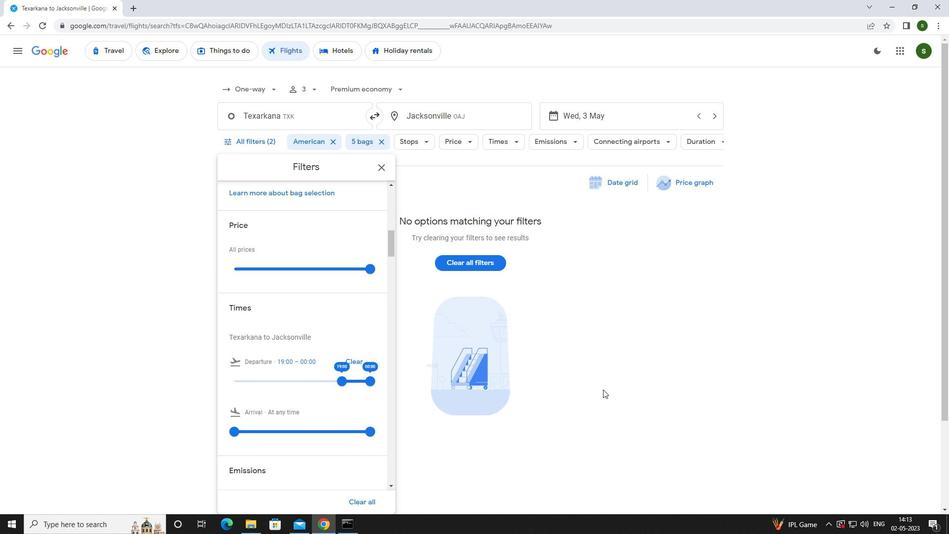 
Action: Mouse pressed left at (617, 366)
Screenshot: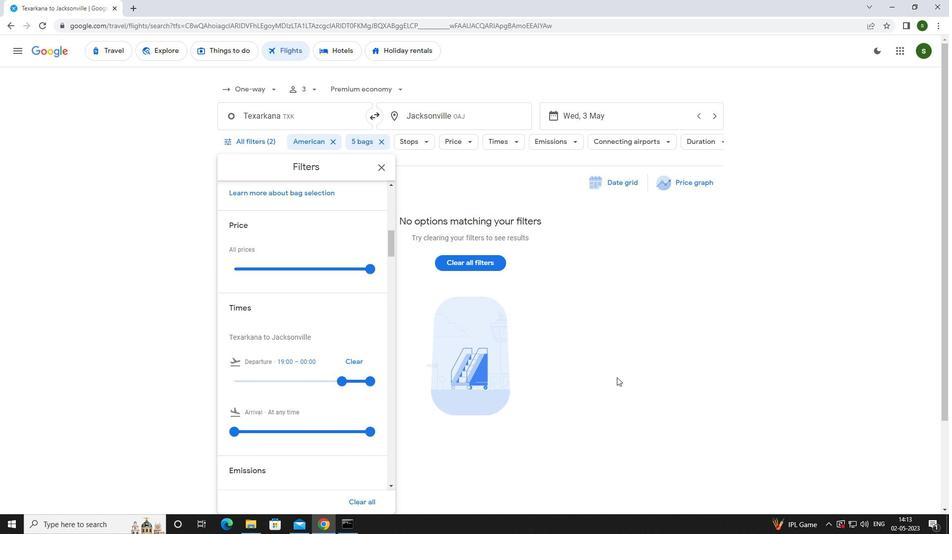 
Action: Mouse moved to (617, 365)
Screenshot: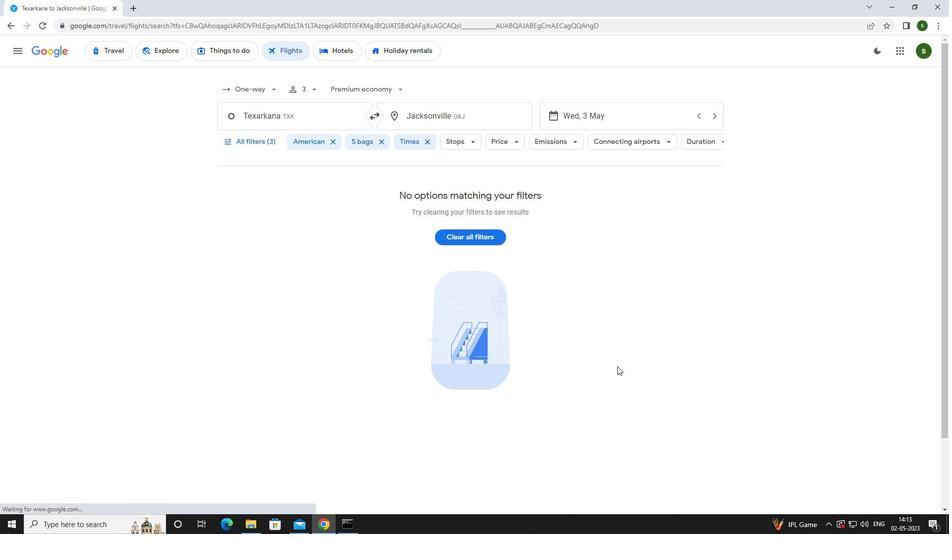 
